 Task: Add the task  Integrate website with a new customer support ticketing system to the section Code Conquest in the project AgileKite and add a Due Date to the respective task as 2023/08/09
Action: Mouse moved to (58, 251)
Screenshot: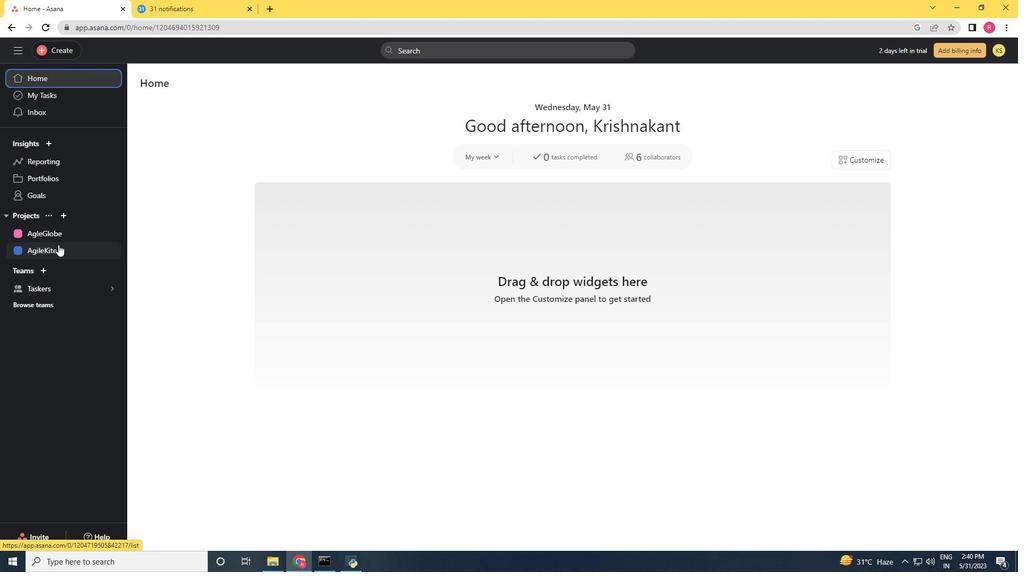 
Action: Mouse pressed left at (58, 251)
Screenshot: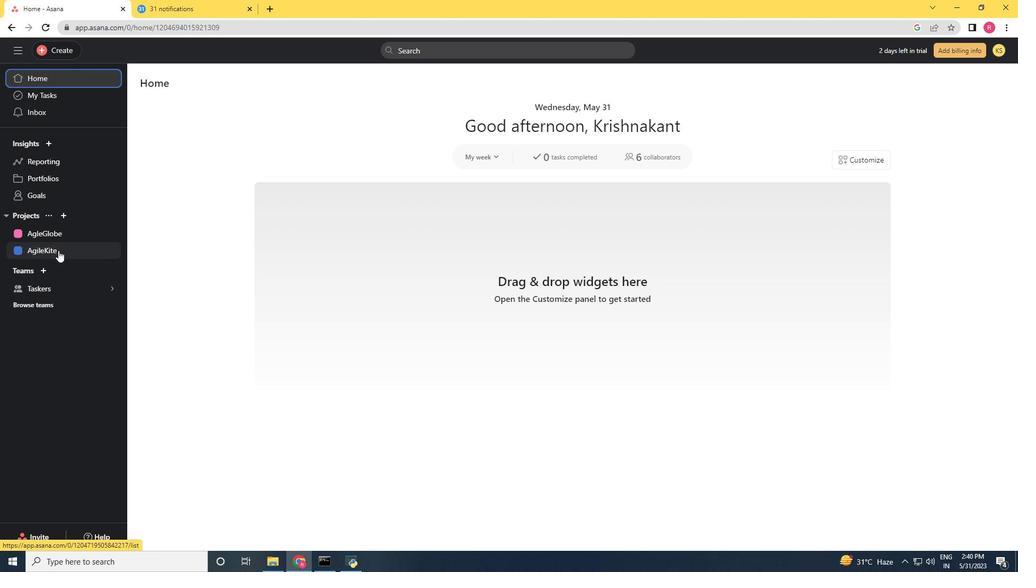 
Action: Mouse moved to (456, 334)
Screenshot: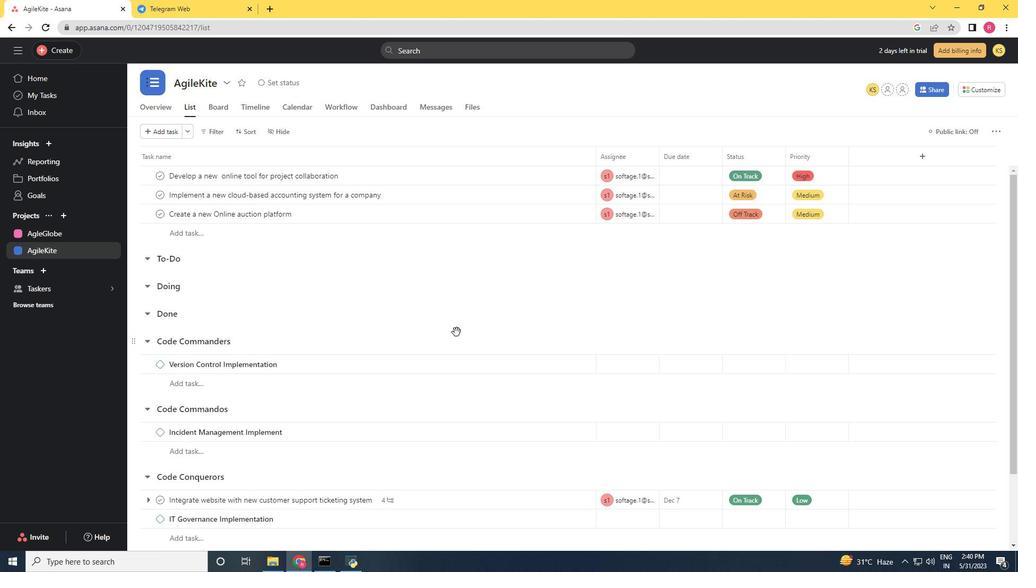 
Action: Mouse scrolled (456, 333) with delta (0, 0)
Screenshot: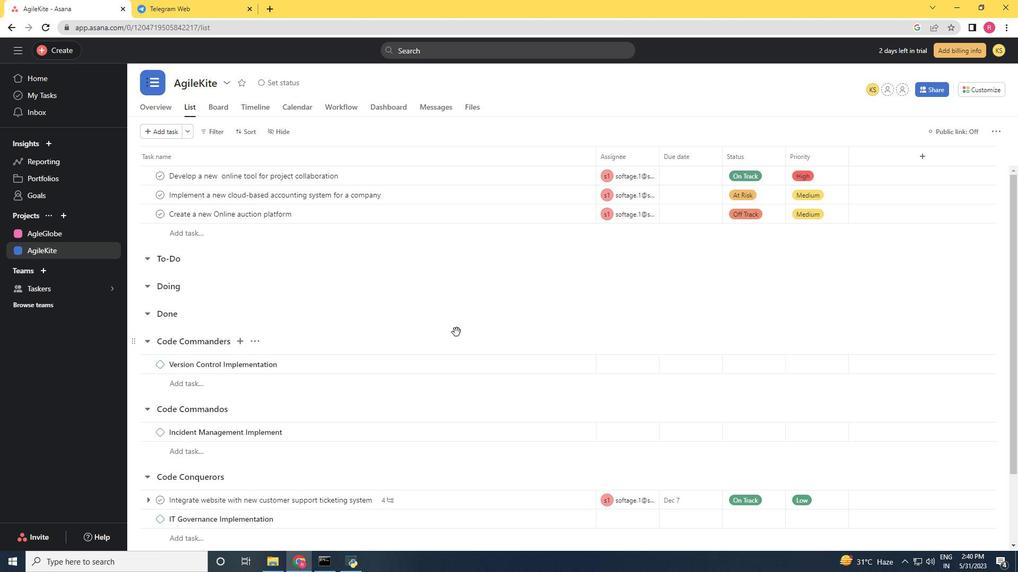 
Action: Mouse moved to (456, 334)
Screenshot: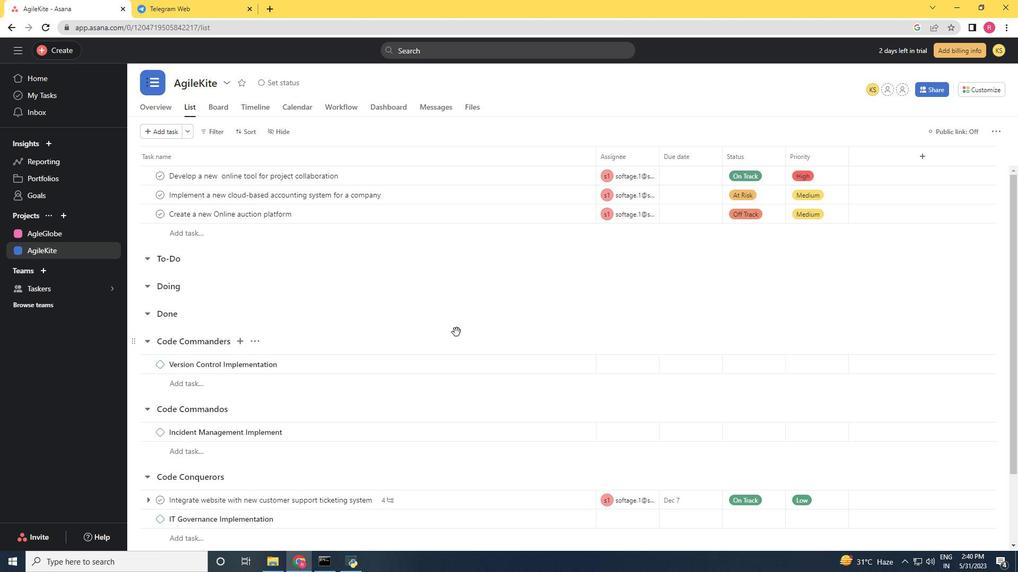 
Action: Mouse scrolled (456, 334) with delta (0, 0)
Screenshot: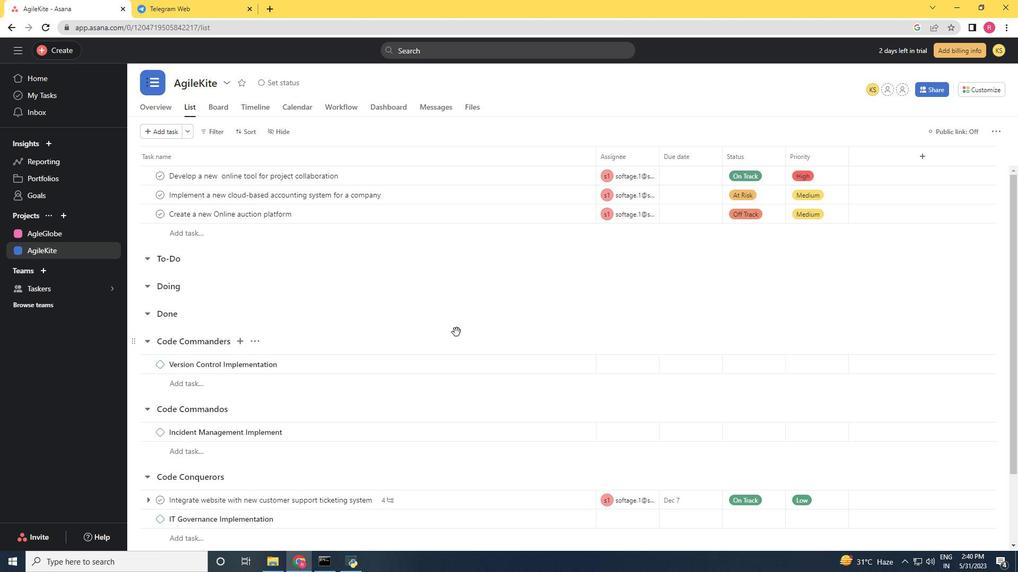 
Action: Mouse moved to (456, 335)
Screenshot: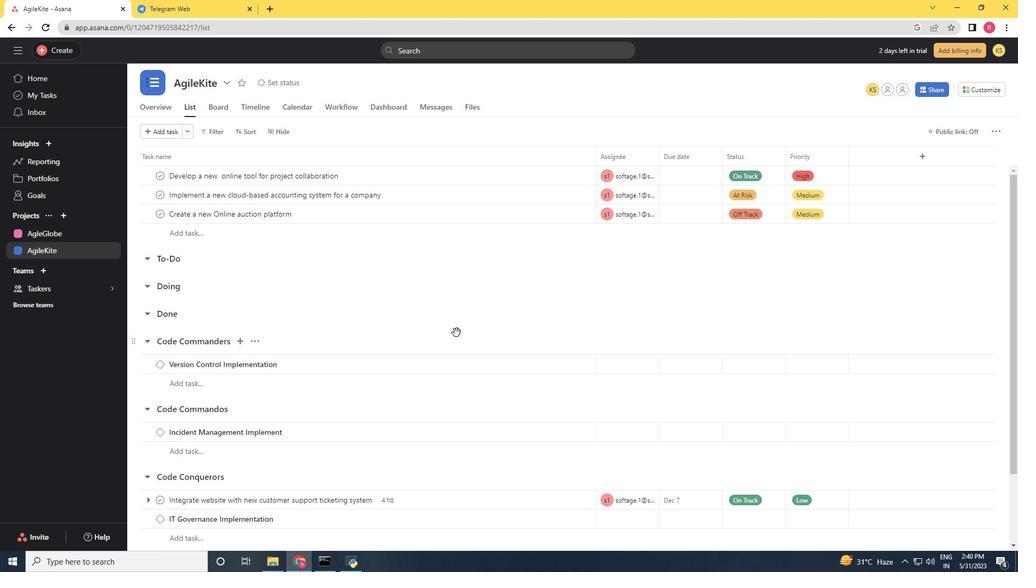 
Action: Mouse scrolled (456, 334) with delta (0, 0)
Screenshot: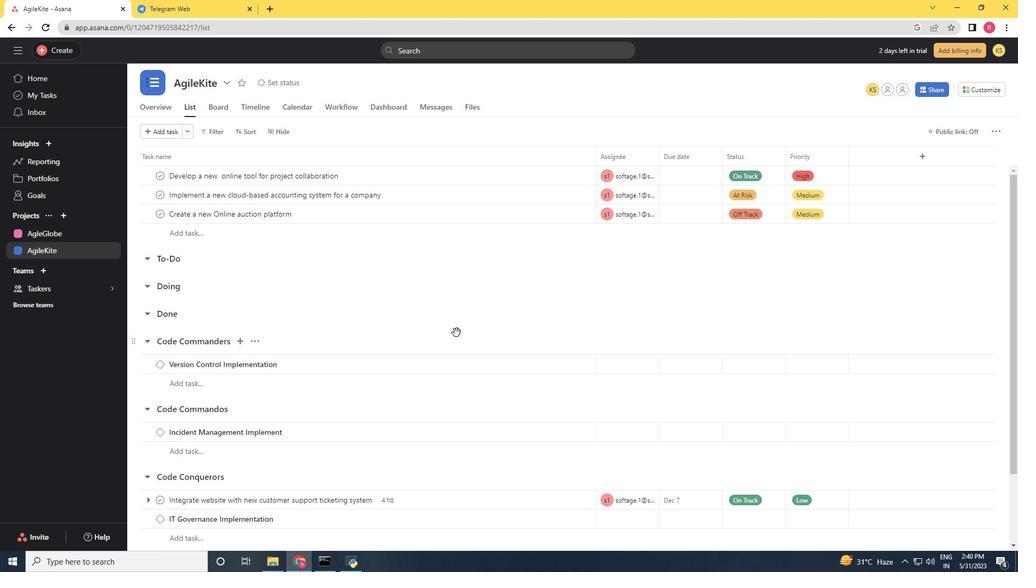 
Action: Mouse scrolled (456, 334) with delta (0, 0)
Screenshot: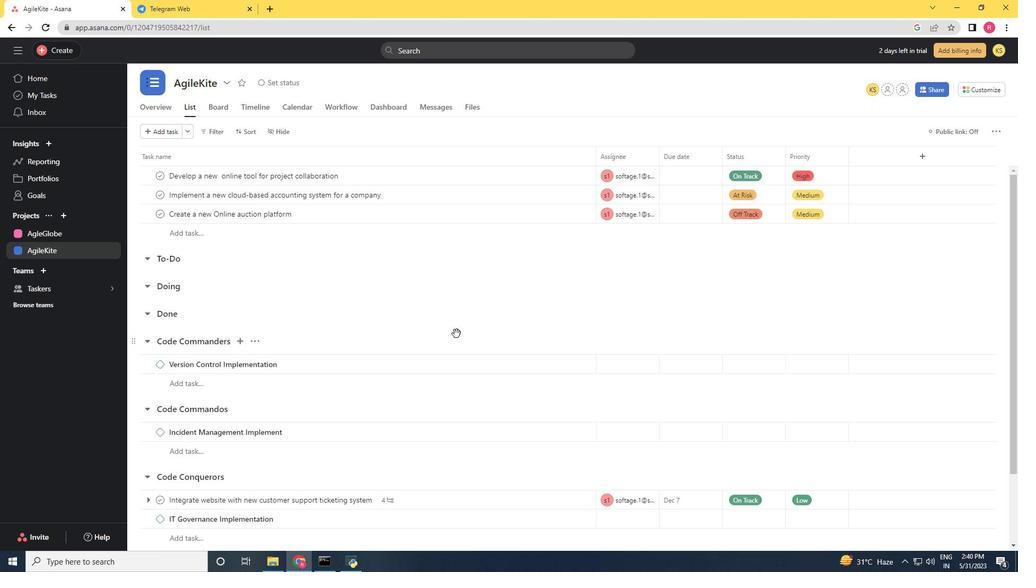
Action: Mouse moved to (565, 416)
Screenshot: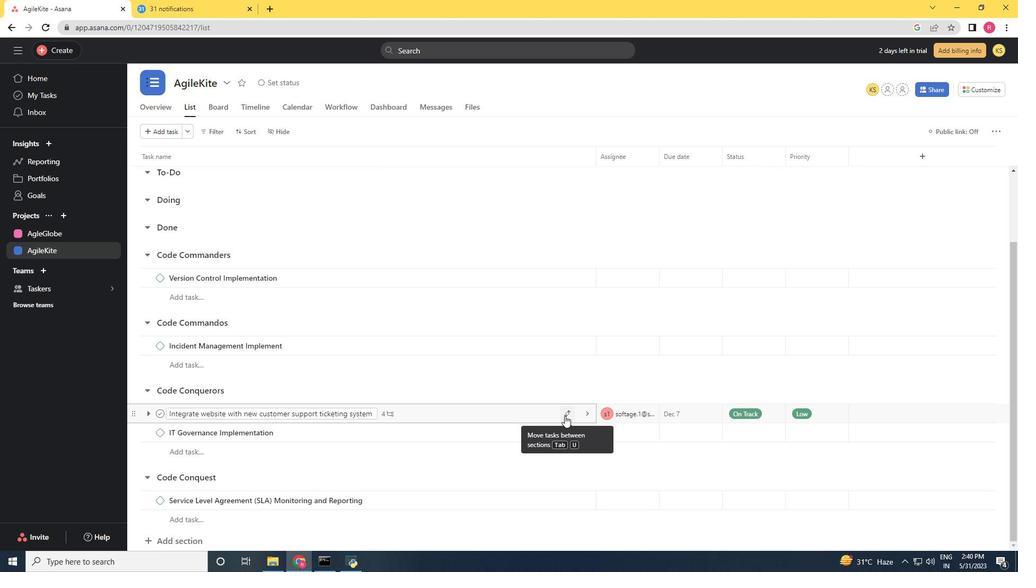 
Action: Mouse pressed left at (565, 416)
Screenshot: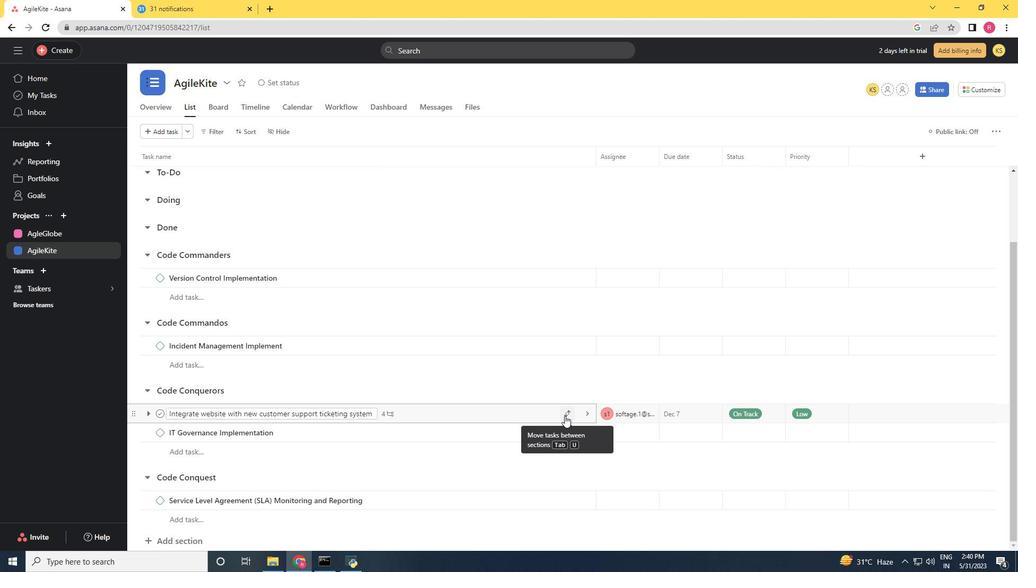 
Action: Mouse moved to (537, 396)
Screenshot: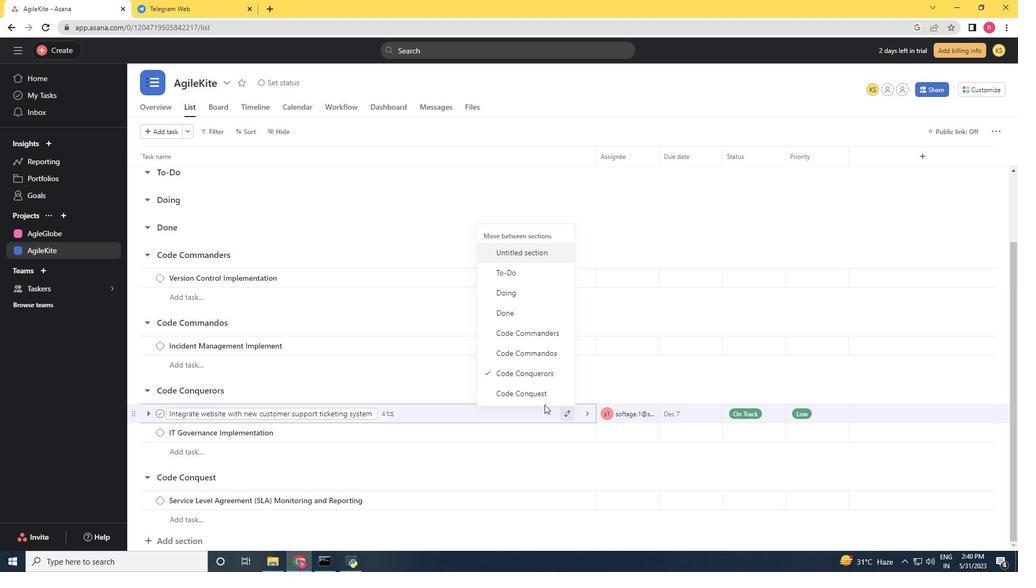 
Action: Mouse pressed left at (537, 396)
Screenshot: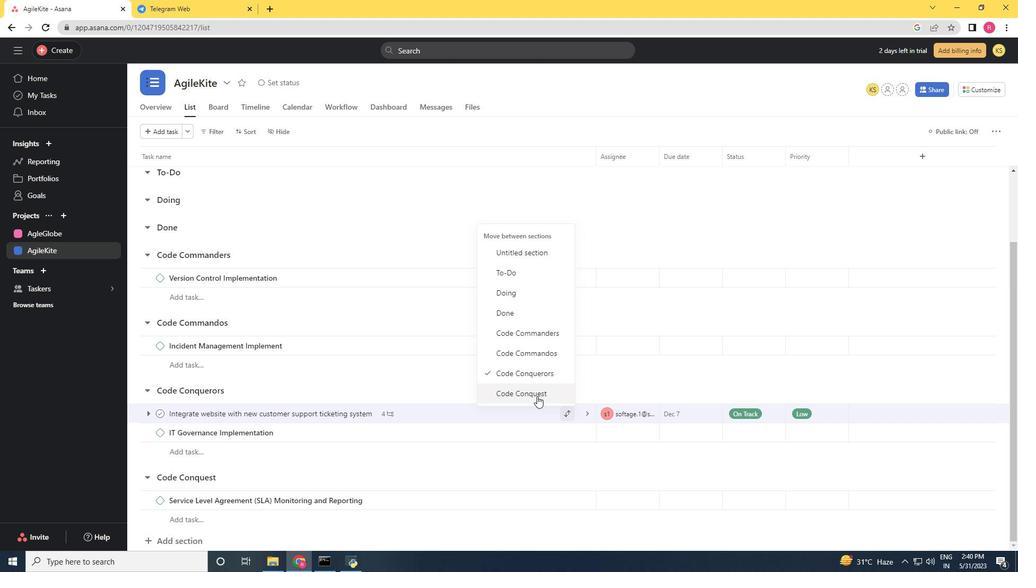 
Action: Mouse scrolled (537, 396) with delta (0, 0)
Screenshot: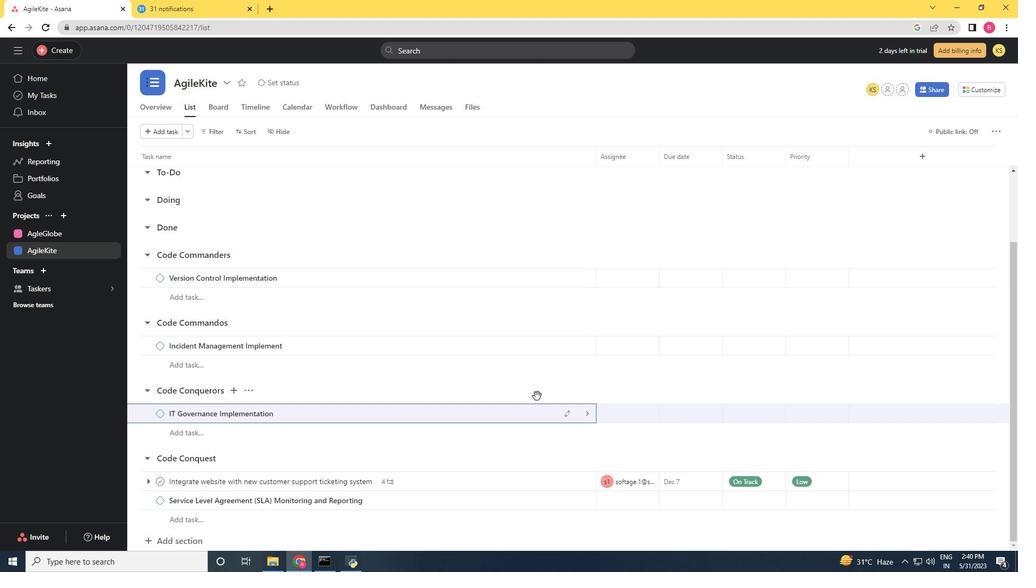 
Action: Mouse moved to (536, 396)
Screenshot: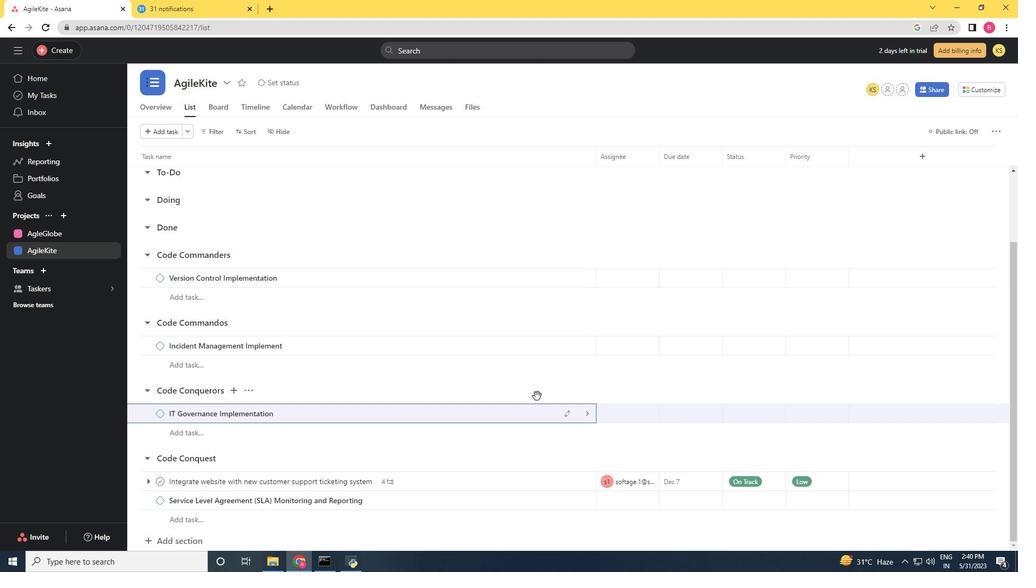 
Action: Mouse scrolled (536, 396) with delta (0, 0)
Screenshot: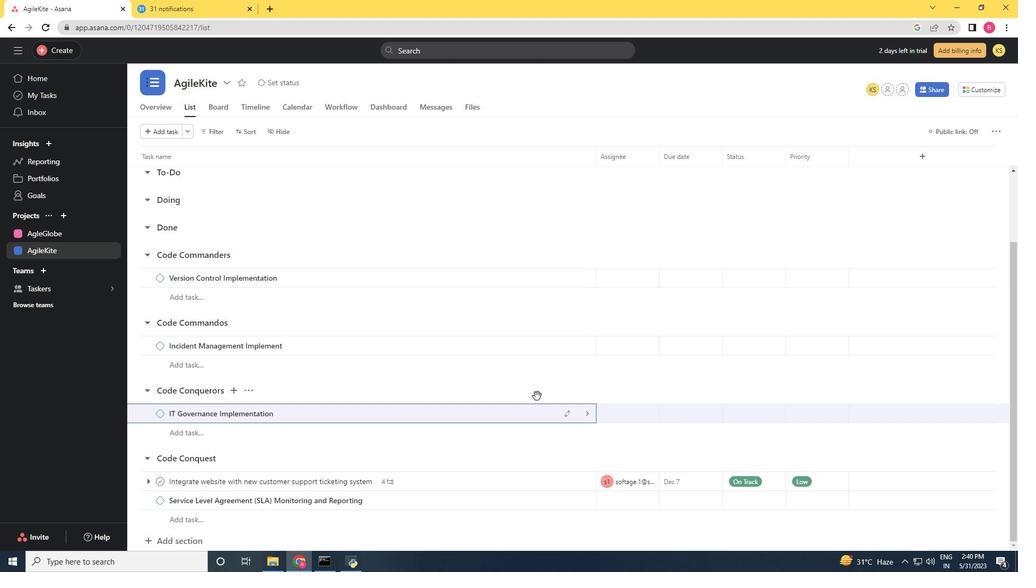 
Action: Mouse moved to (534, 399)
Screenshot: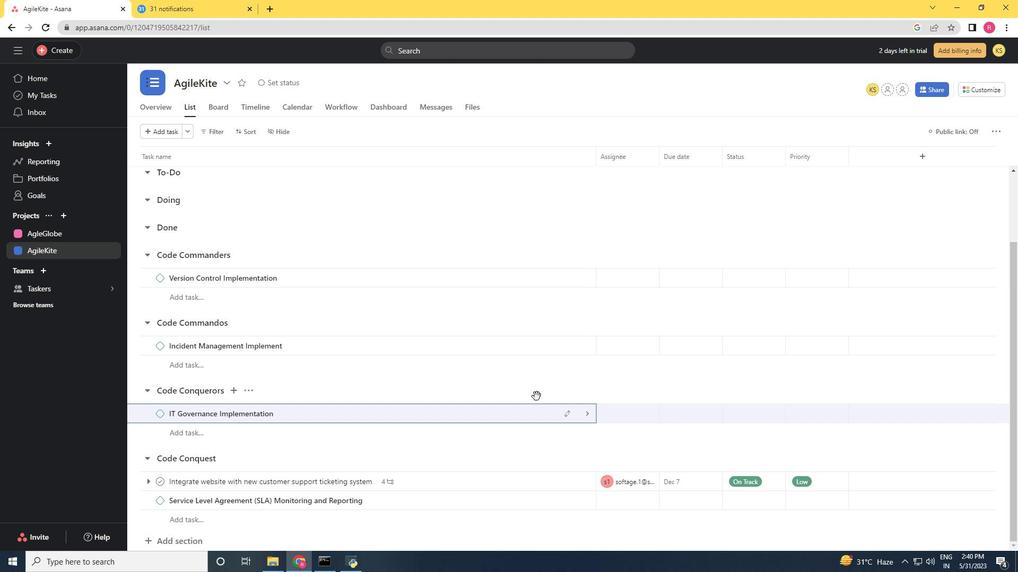 
Action: Mouse scrolled (534, 398) with delta (0, 0)
Screenshot: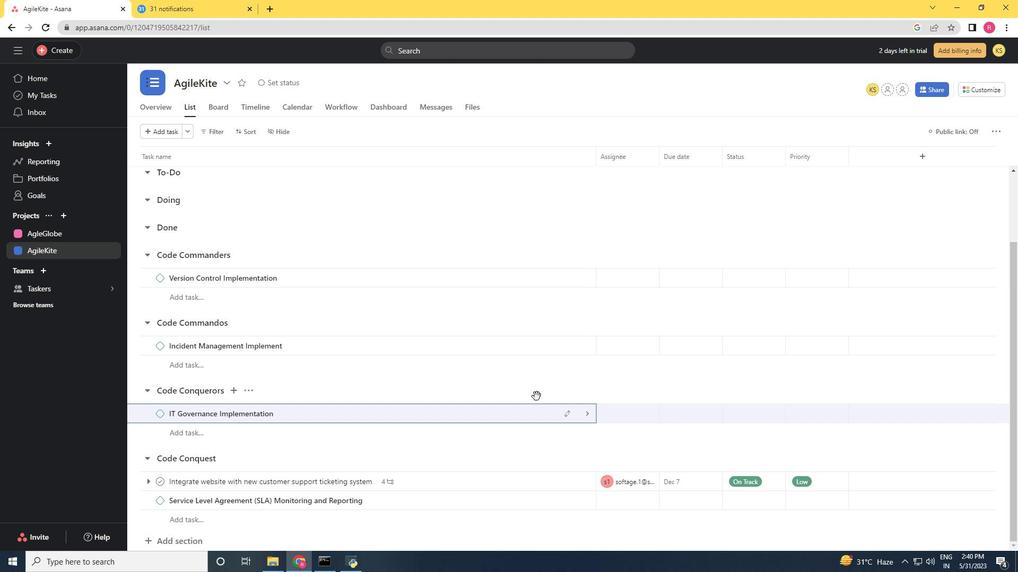 
Action: Mouse moved to (503, 477)
Screenshot: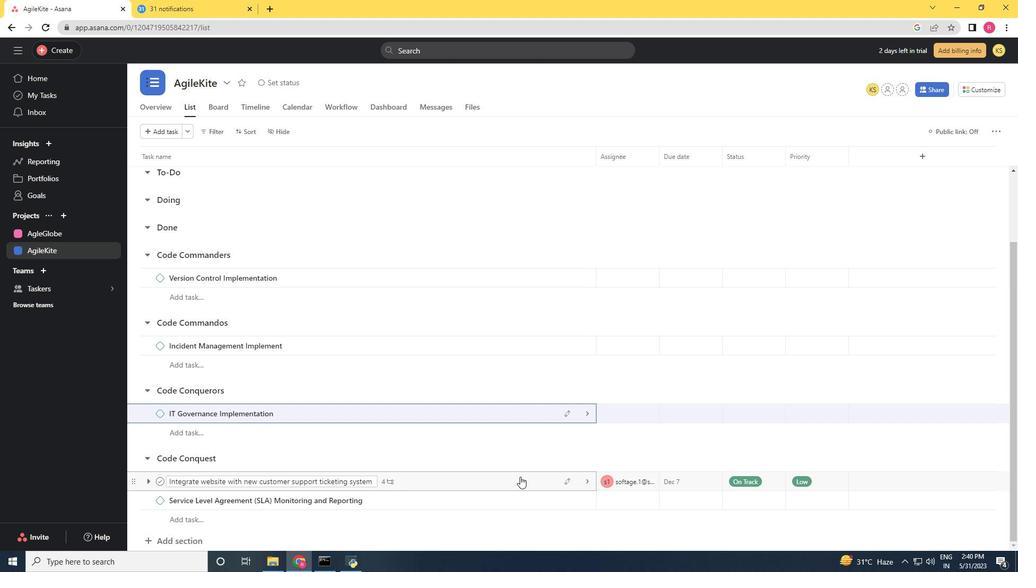 
Action: Mouse pressed left at (503, 477)
Screenshot: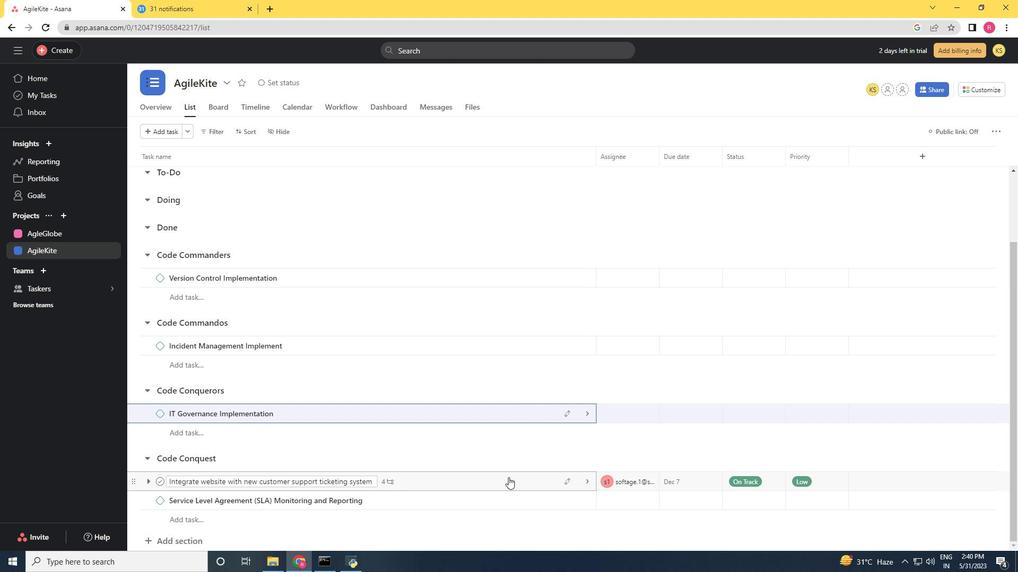
Action: Mouse moved to (781, 225)
Screenshot: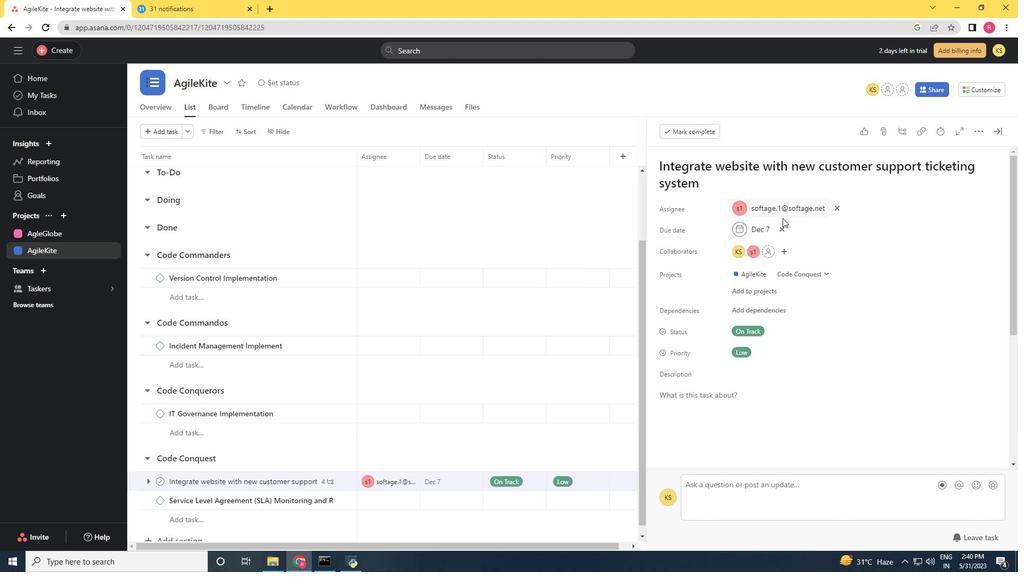 
Action: Mouse pressed left at (781, 225)
Screenshot: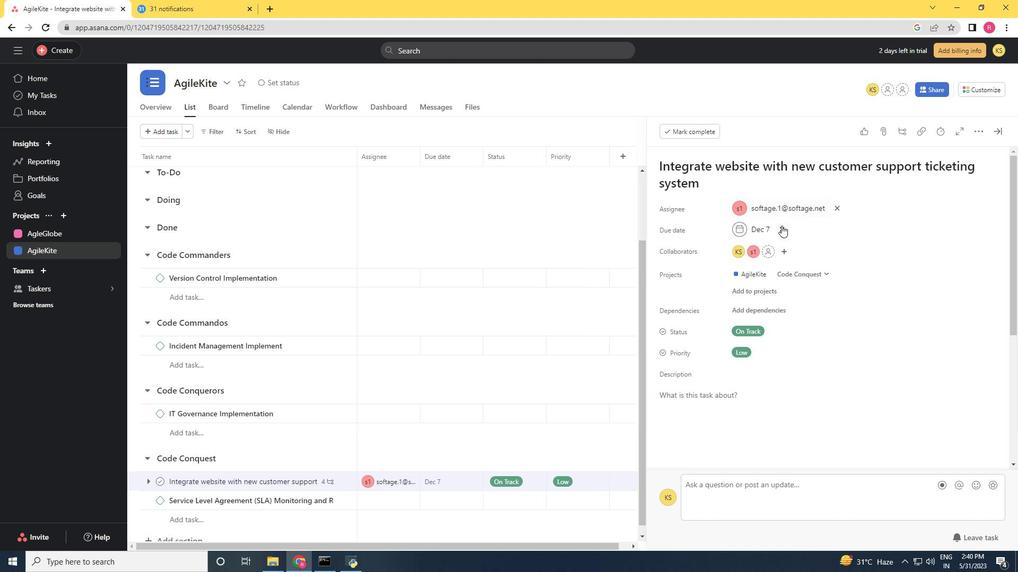 
Action: Mouse moved to (772, 229)
Screenshot: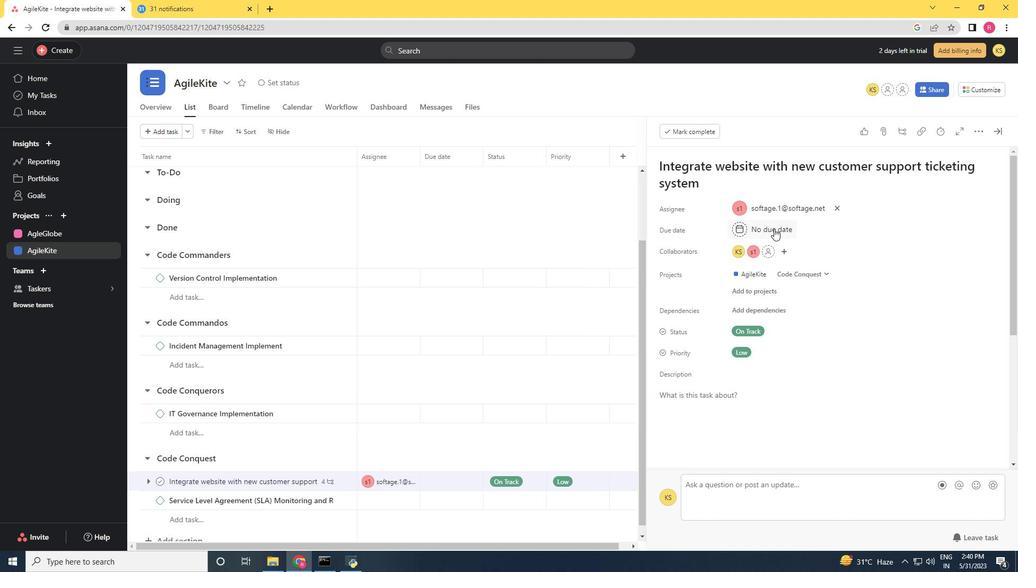 
Action: Mouse pressed left at (772, 229)
Screenshot: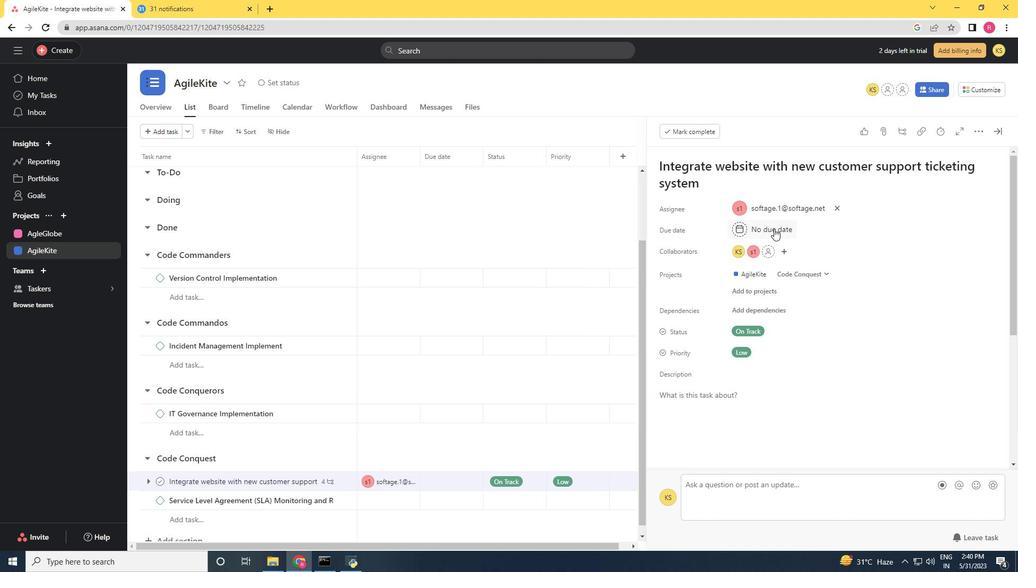 
Action: Mouse moved to (858, 286)
Screenshot: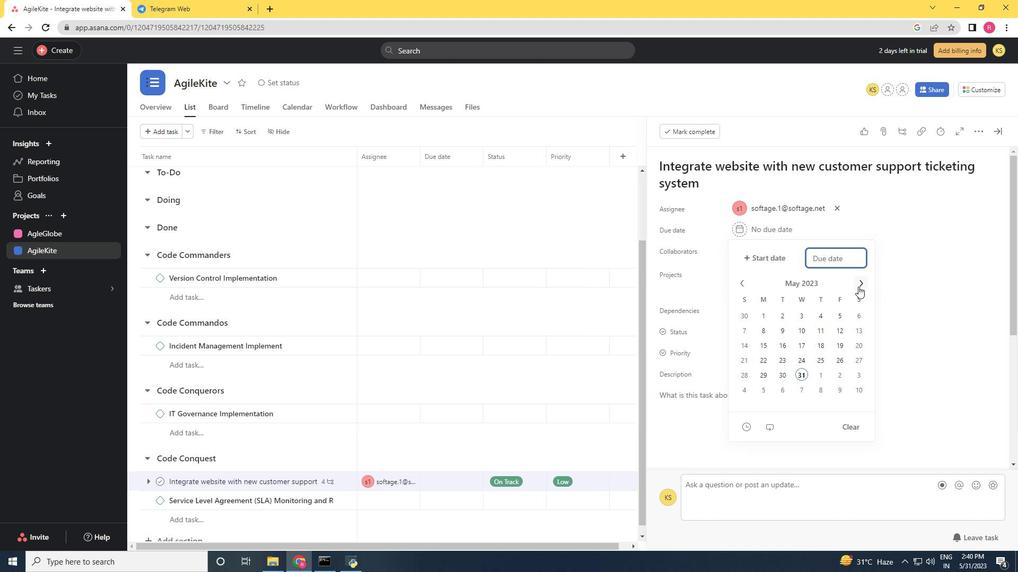 
Action: Mouse pressed left at (858, 286)
Screenshot: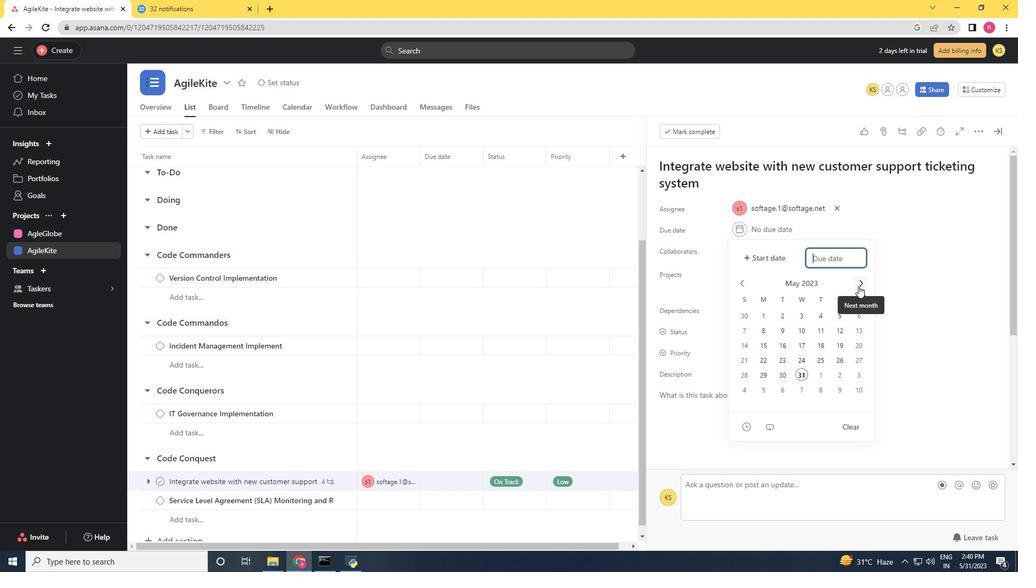 
Action: Mouse pressed left at (858, 286)
Screenshot: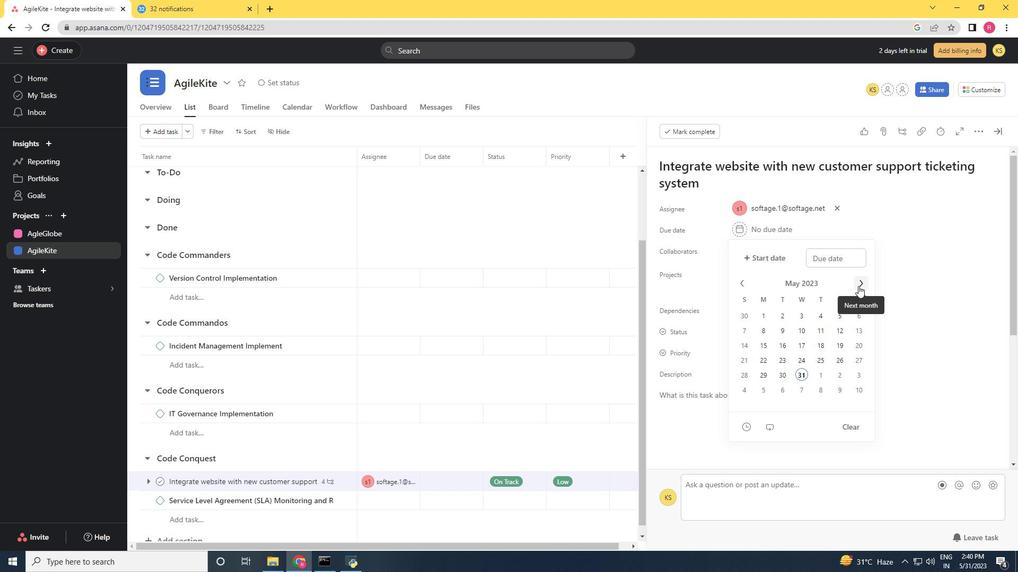 
Action: Mouse pressed left at (858, 286)
Screenshot: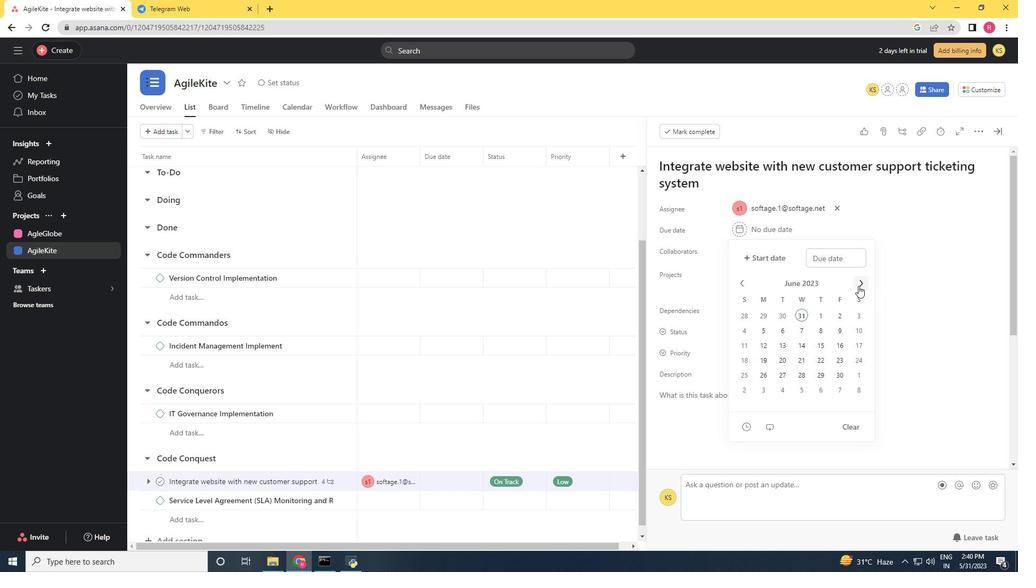 
Action: Mouse pressed left at (858, 286)
Screenshot: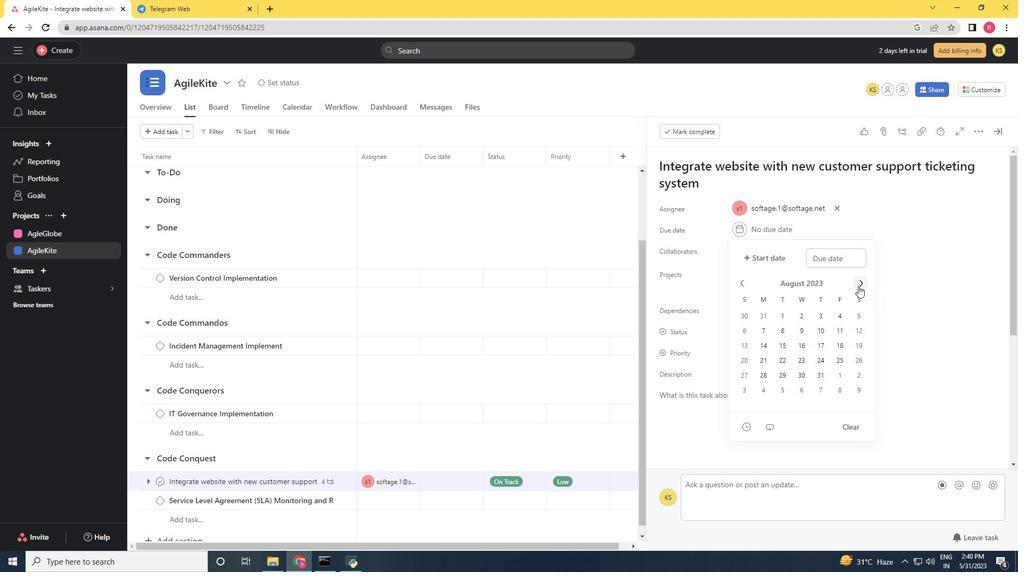 
Action: Mouse moved to (743, 283)
Screenshot: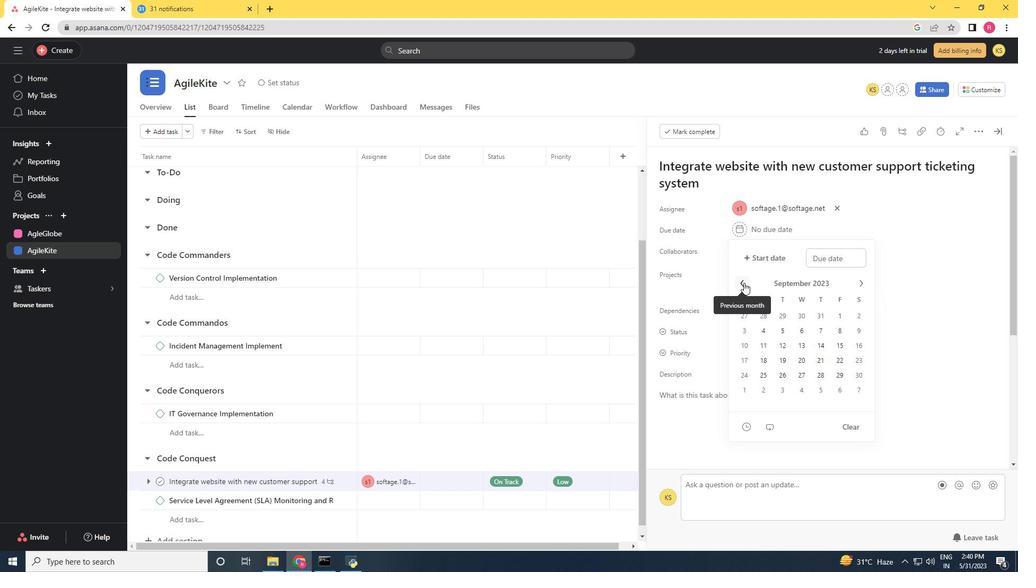 
Action: Mouse pressed left at (743, 283)
Screenshot: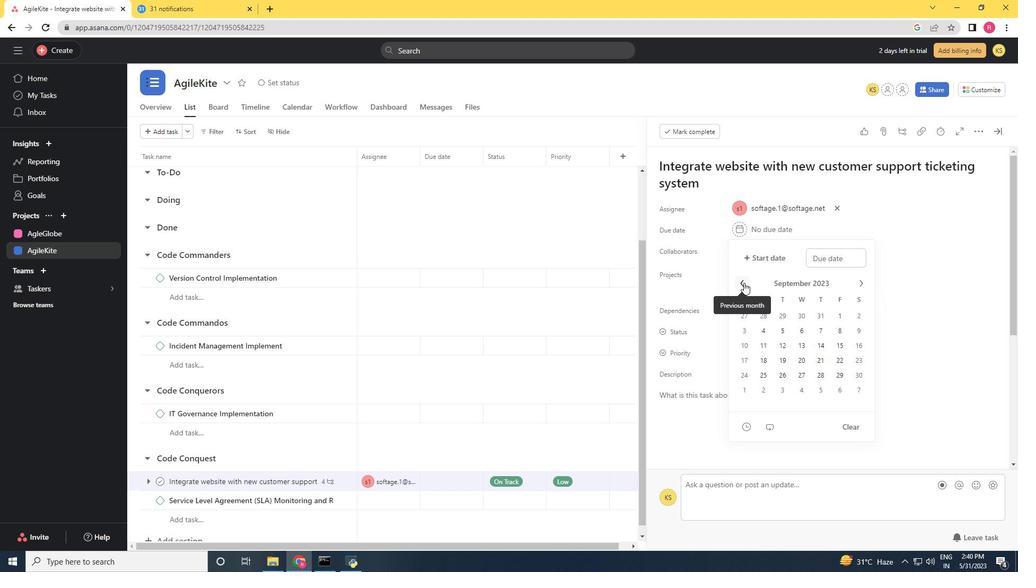 
Action: Mouse moved to (803, 332)
Screenshot: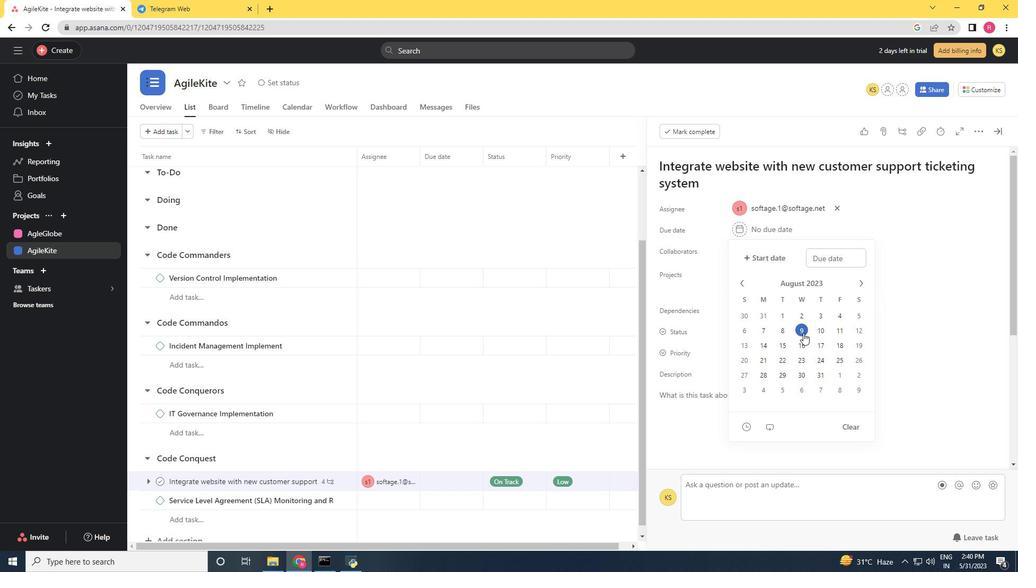 
Action: Mouse pressed left at (803, 332)
Screenshot: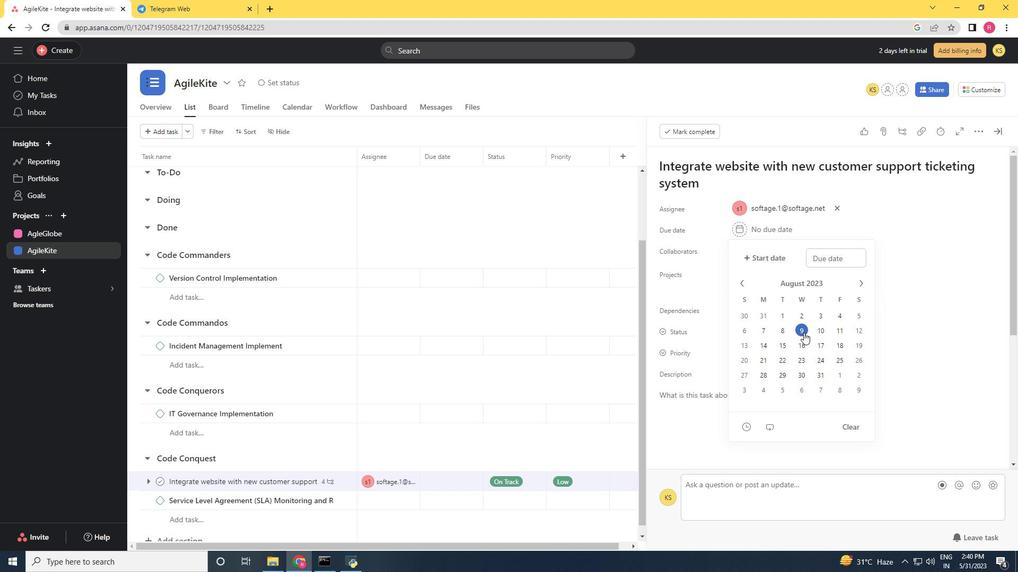 
Action: Mouse moved to (933, 310)
Screenshot: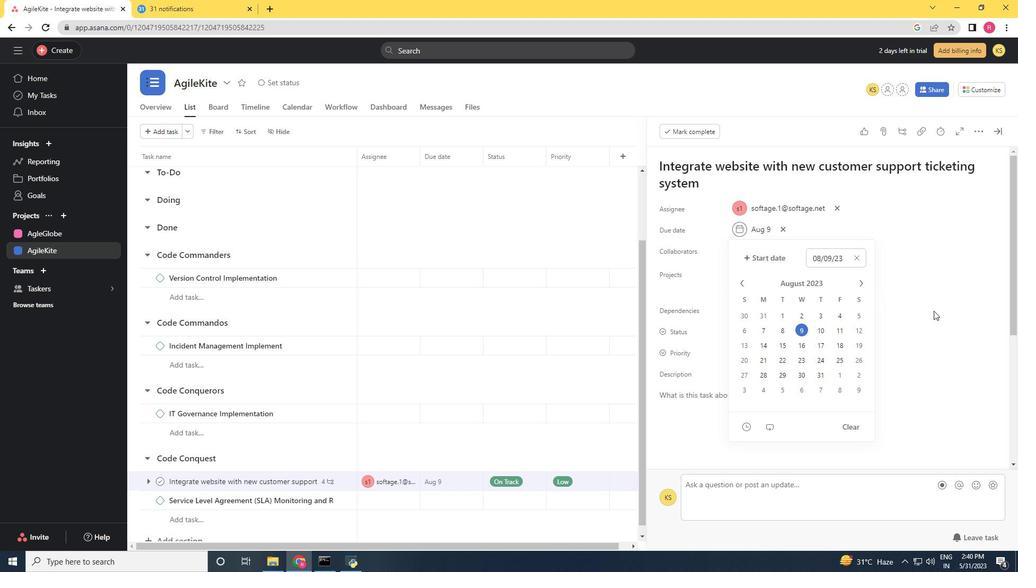 
Action: Mouse pressed left at (933, 310)
Screenshot: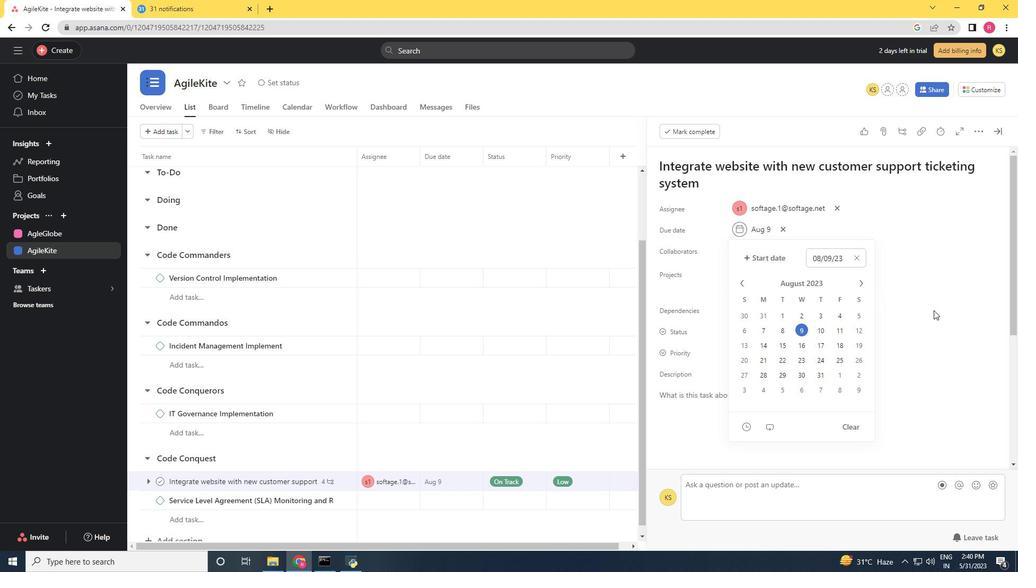 
Action: Mouse moved to (916, 281)
Screenshot: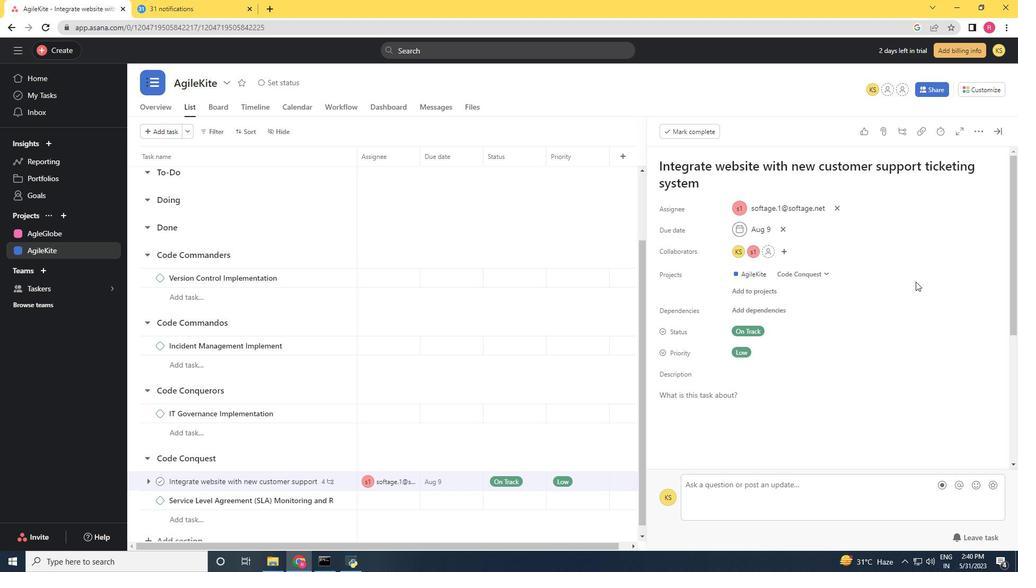 
